 Task: Add the action, sort the to do list by name in list in descending order.
Action: Mouse moved to (372, 358)
Screenshot: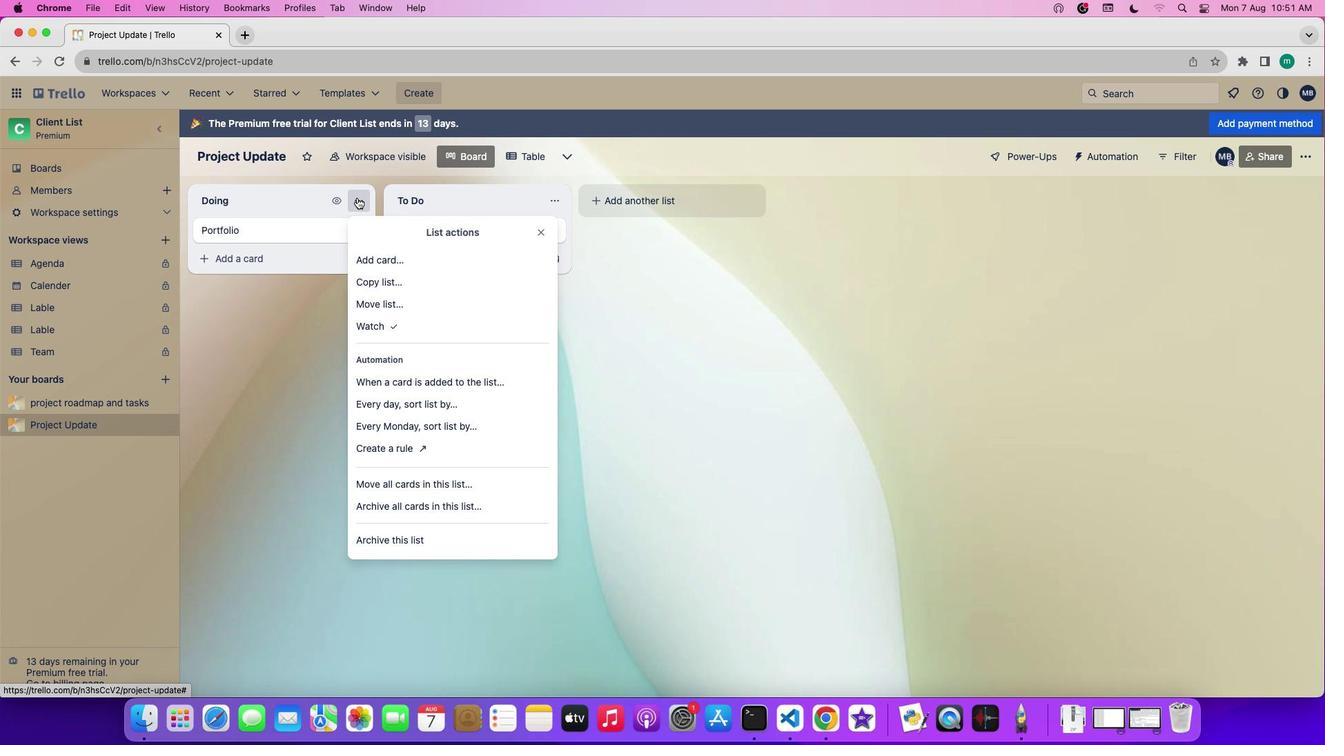
Action: Mouse pressed left at (372, 358)
Screenshot: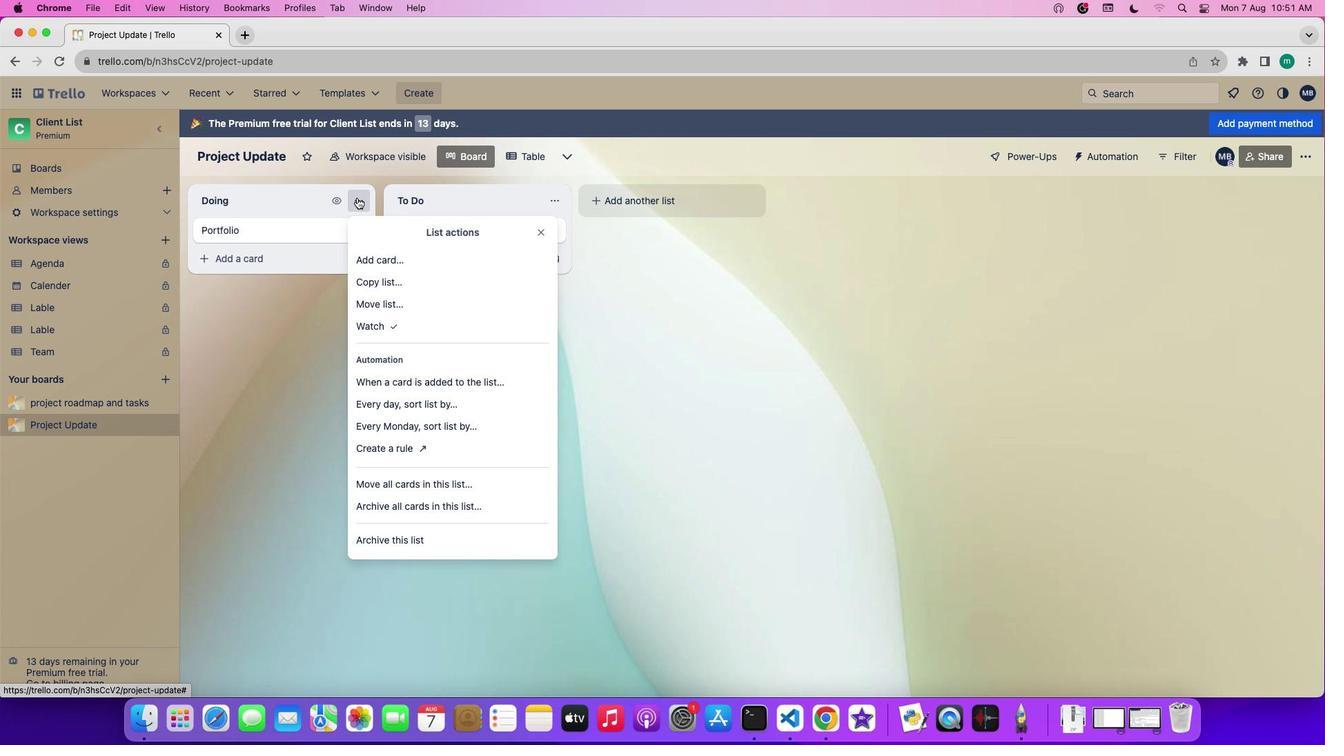 
Action: Mouse moved to (403, 436)
Screenshot: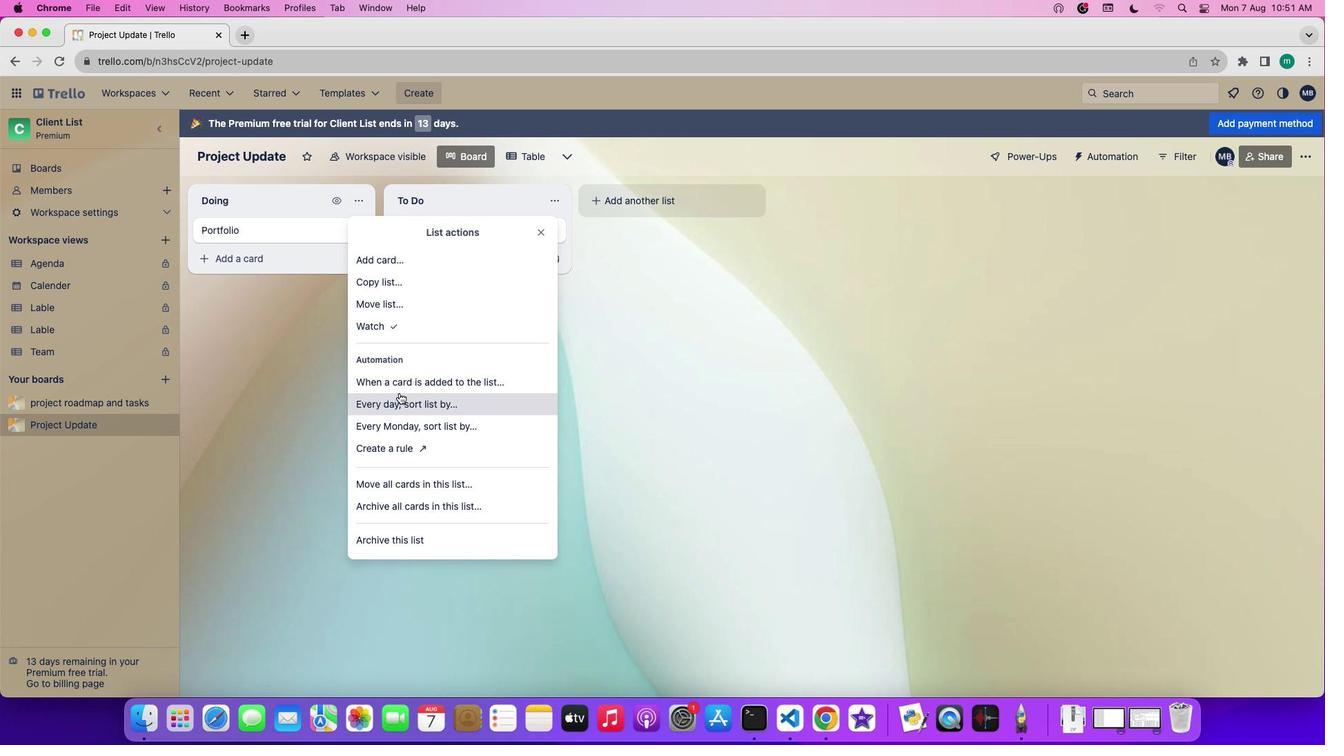 
Action: Mouse pressed left at (403, 436)
Screenshot: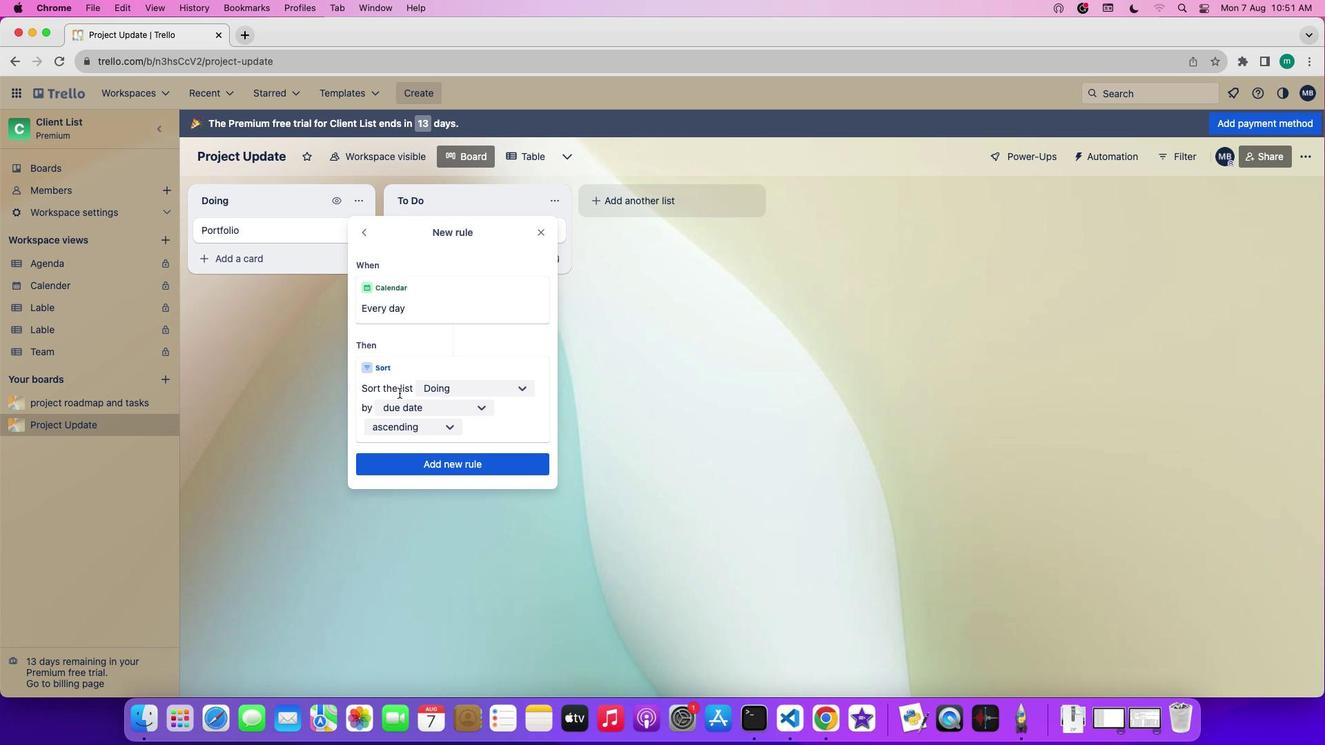 
Action: Mouse moved to (494, 435)
Screenshot: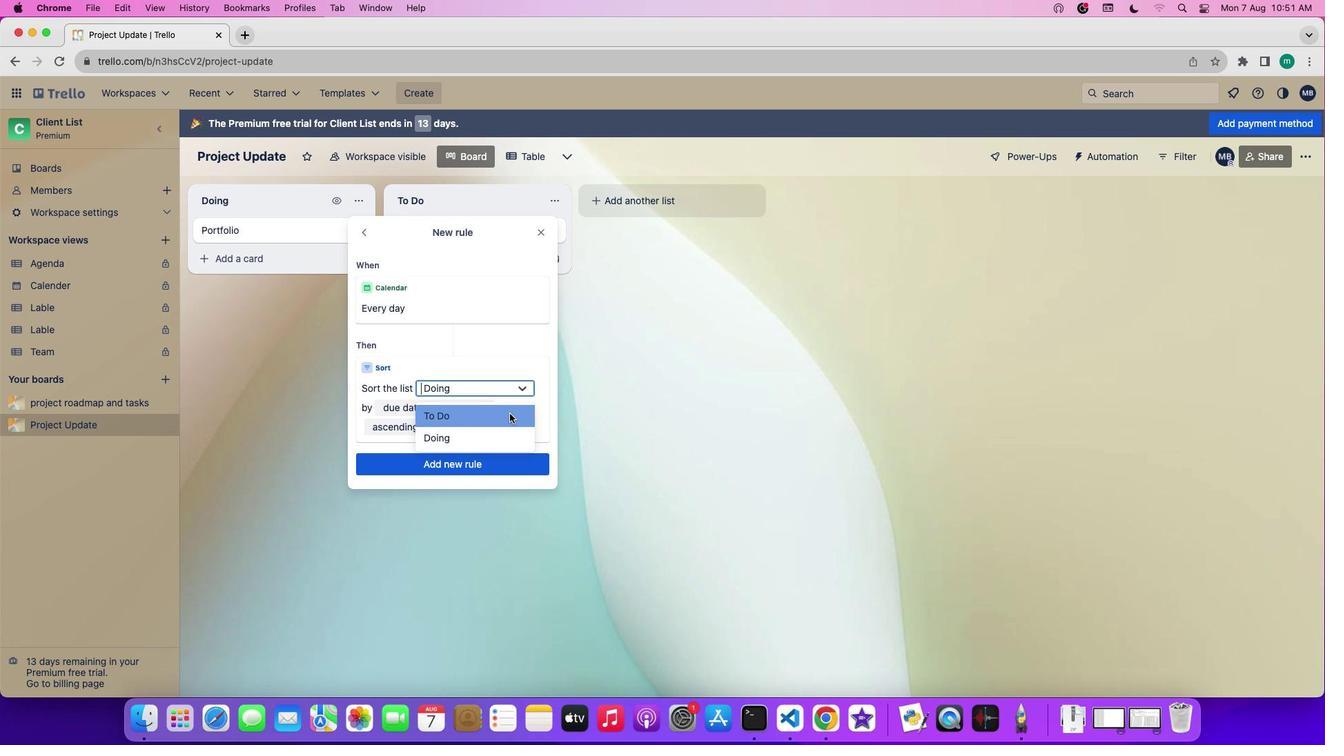 
Action: Mouse pressed left at (494, 435)
Screenshot: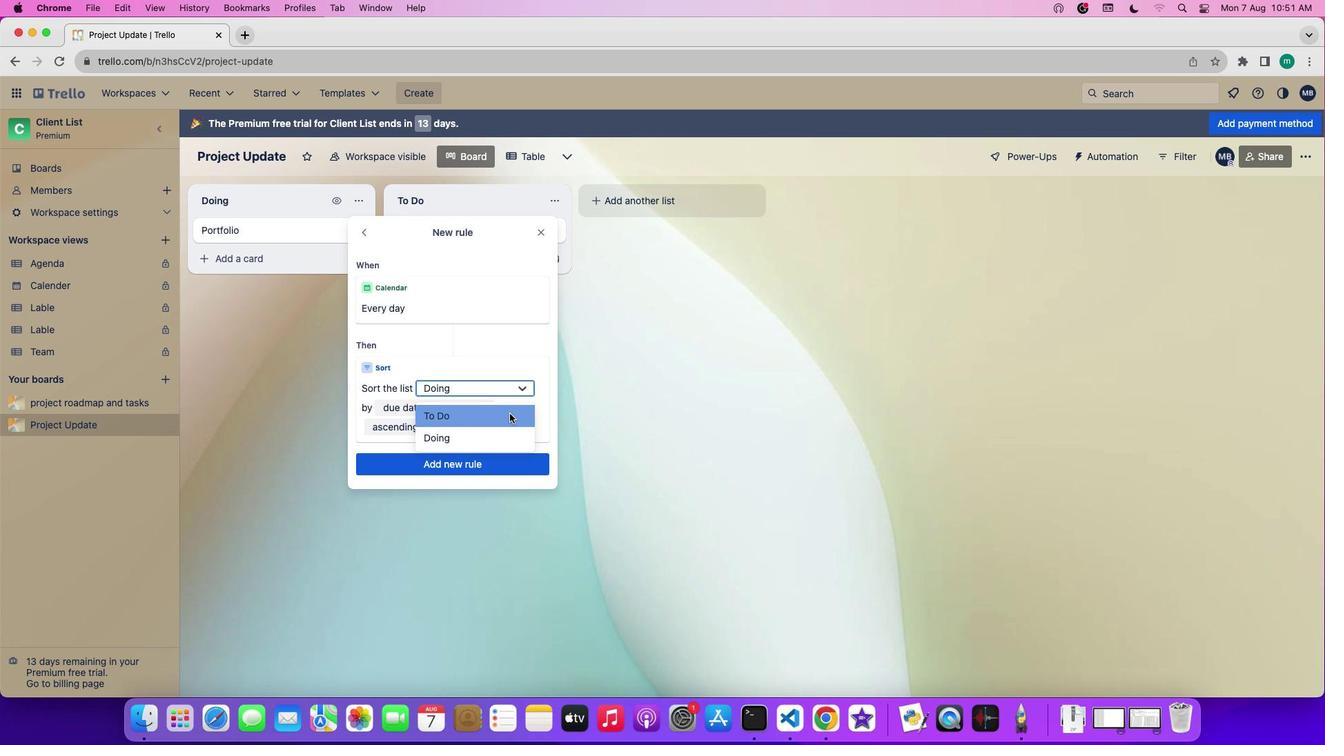 
Action: Mouse moved to (488, 444)
Screenshot: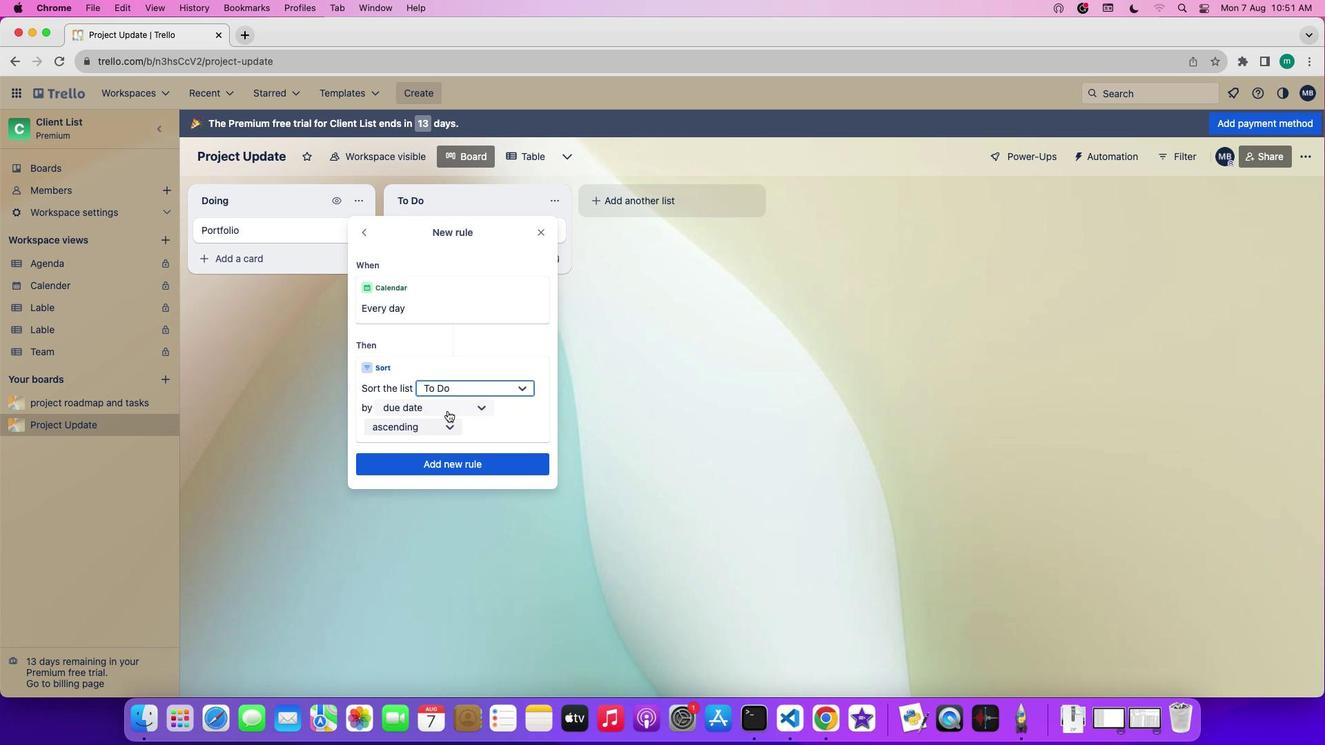 
Action: Mouse pressed left at (488, 444)
Screenshot: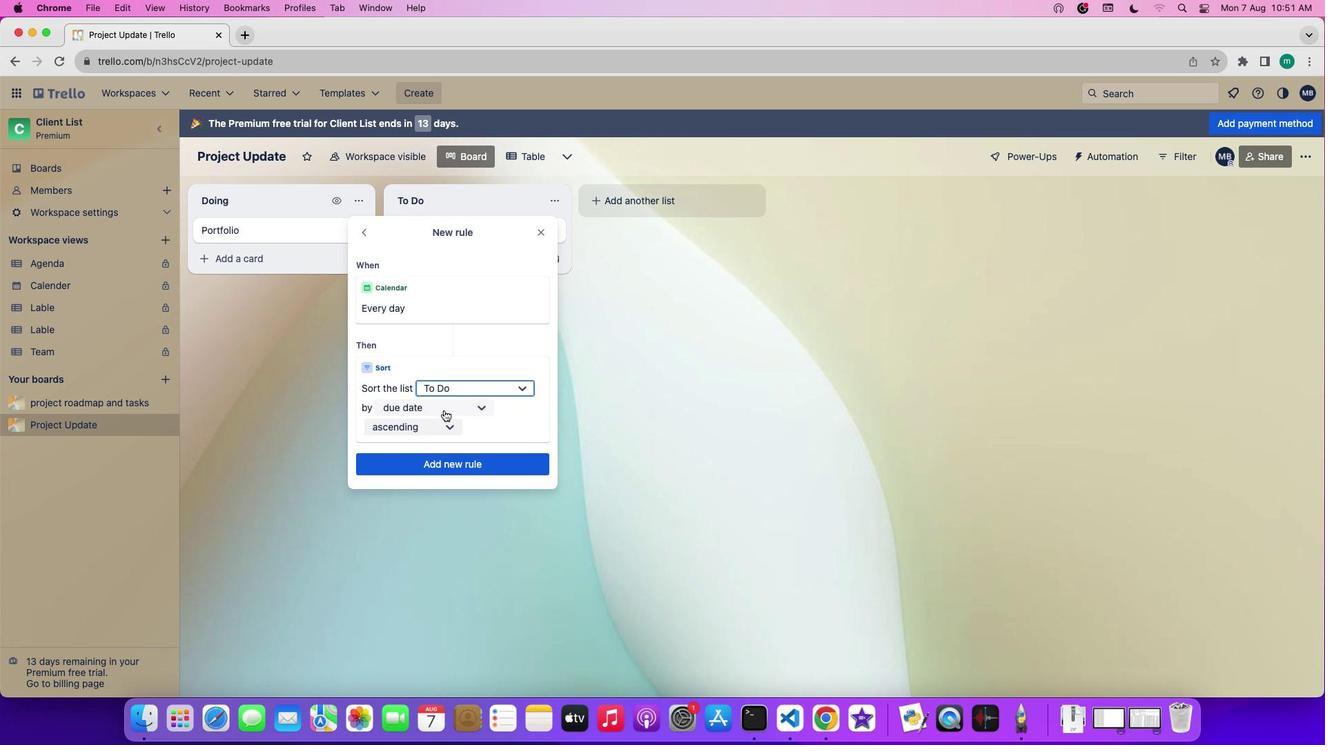 
Action: Mouse moved to (437, 443)
Screenshot: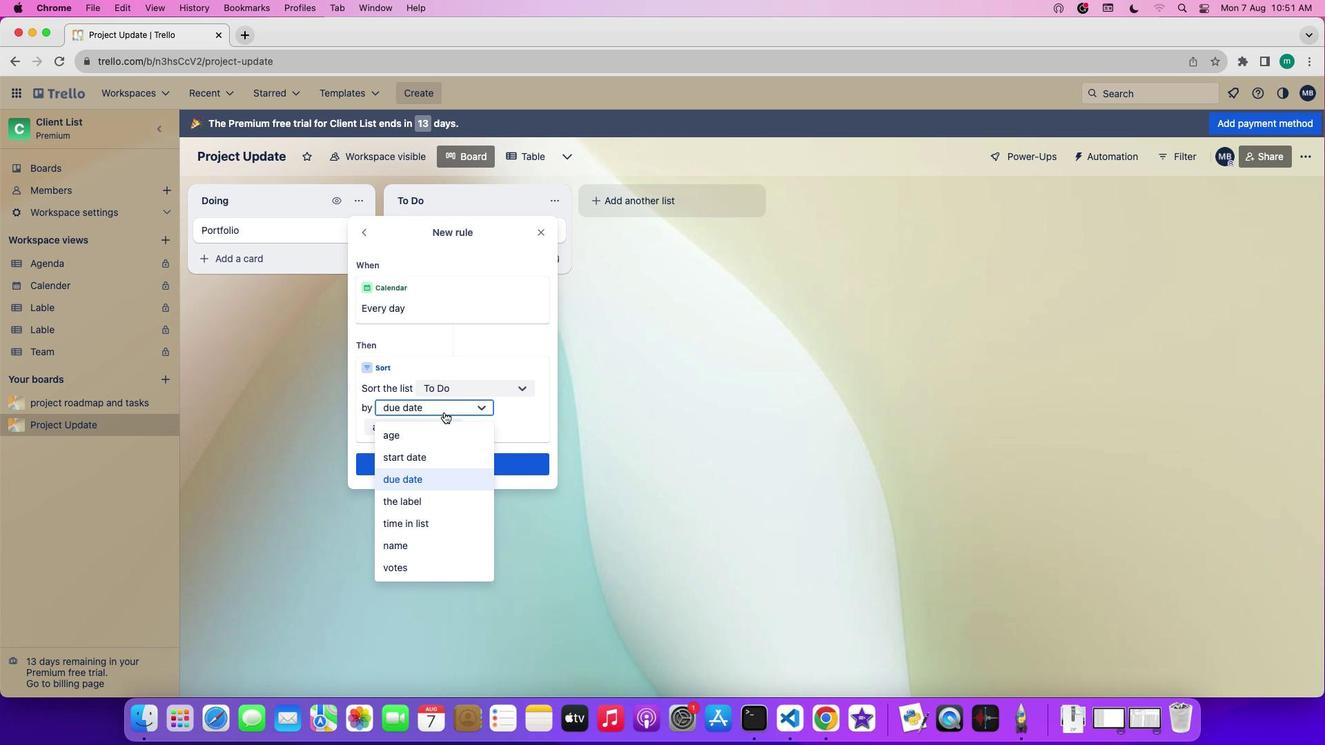 
Action: Mouse pressed left at (437, 443)
Screenshot: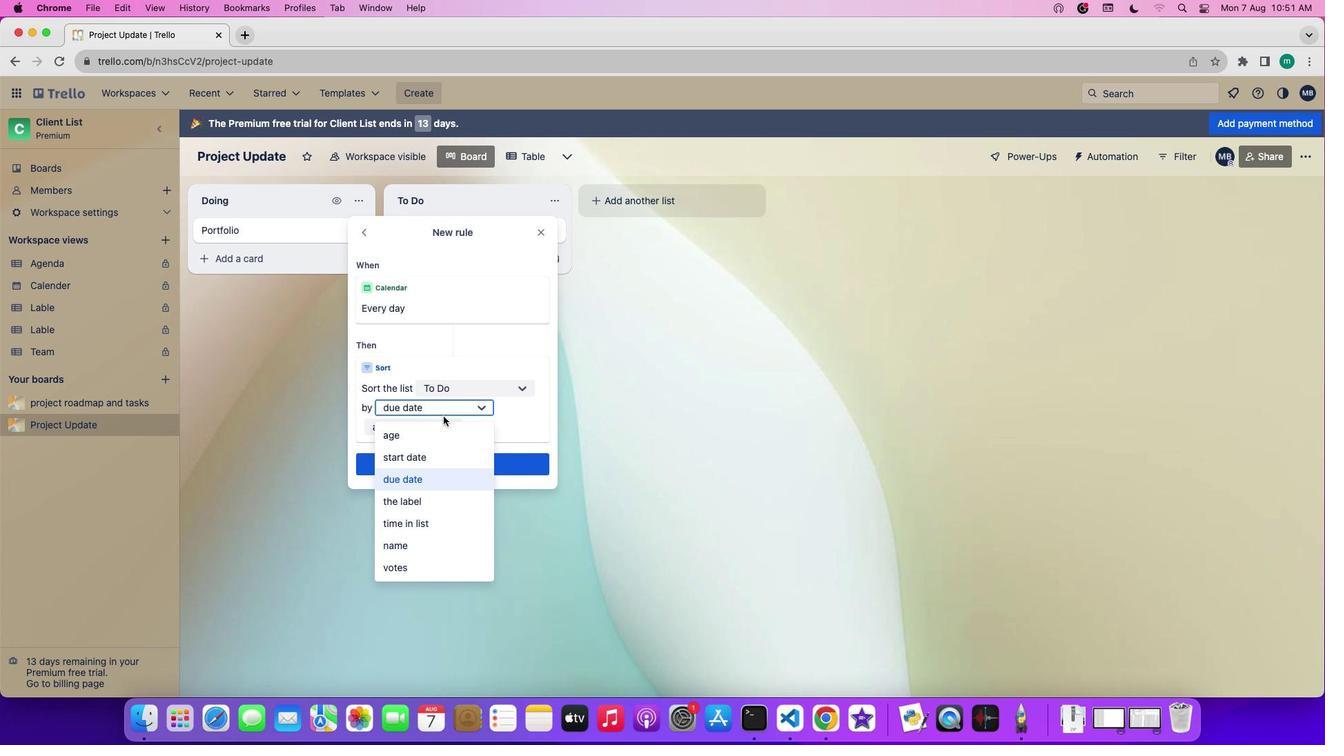 
Action: Mouse moved to (417, 496)
Screenshot: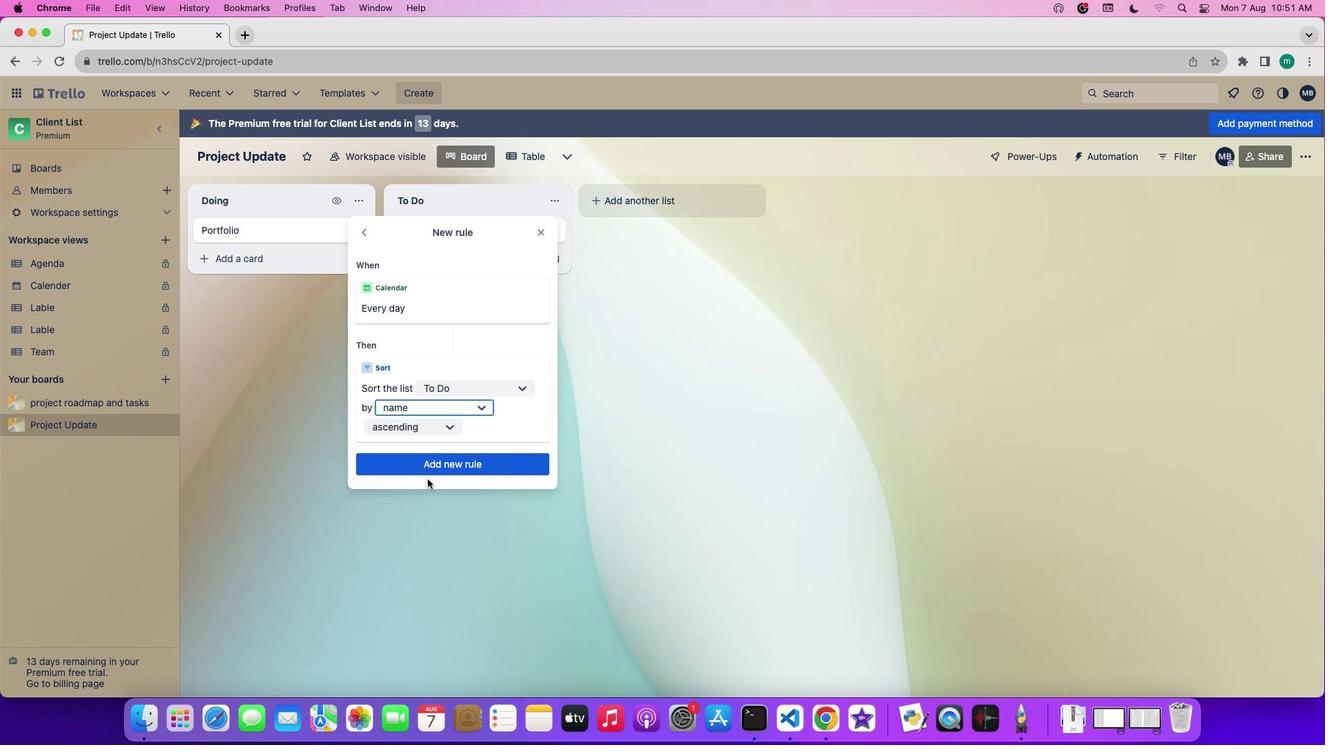 
Action: Mouse pressed left at (417, 496)
Screenshot: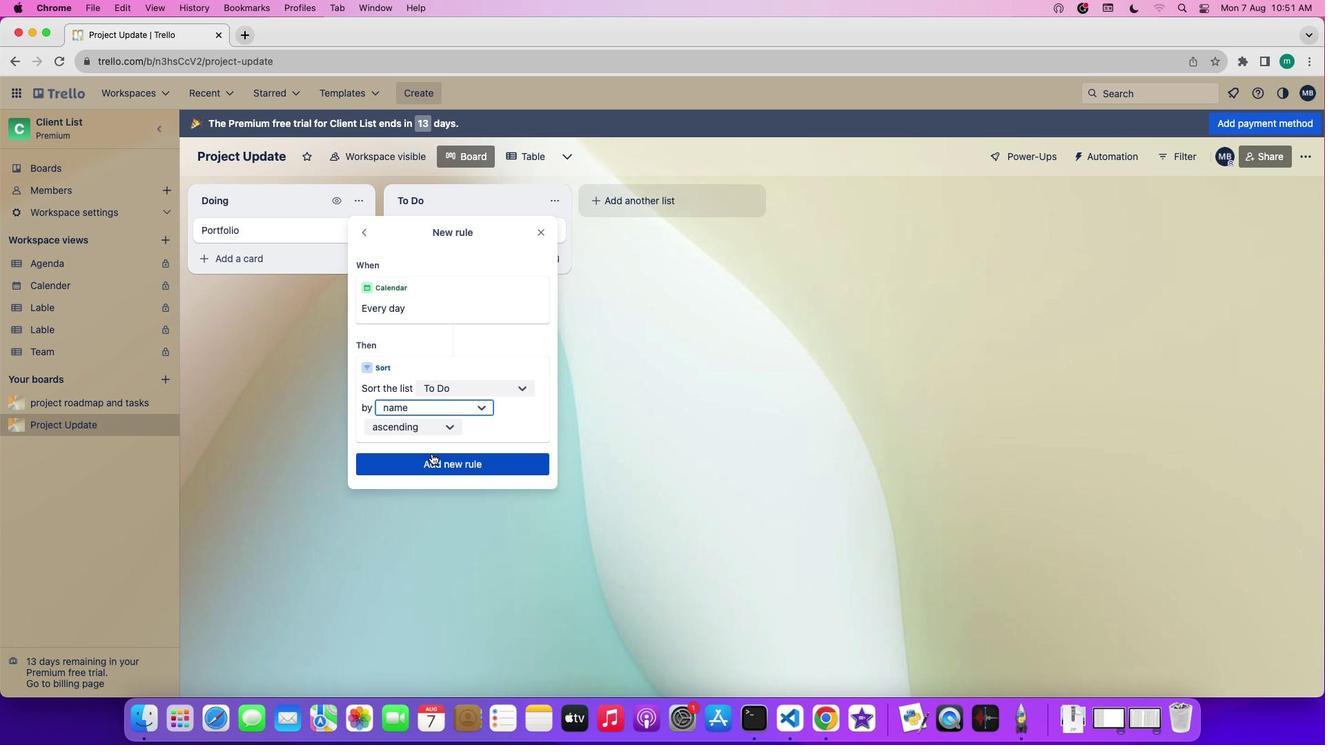 
Action: Mouse moved to (429, 451)
Screenshot: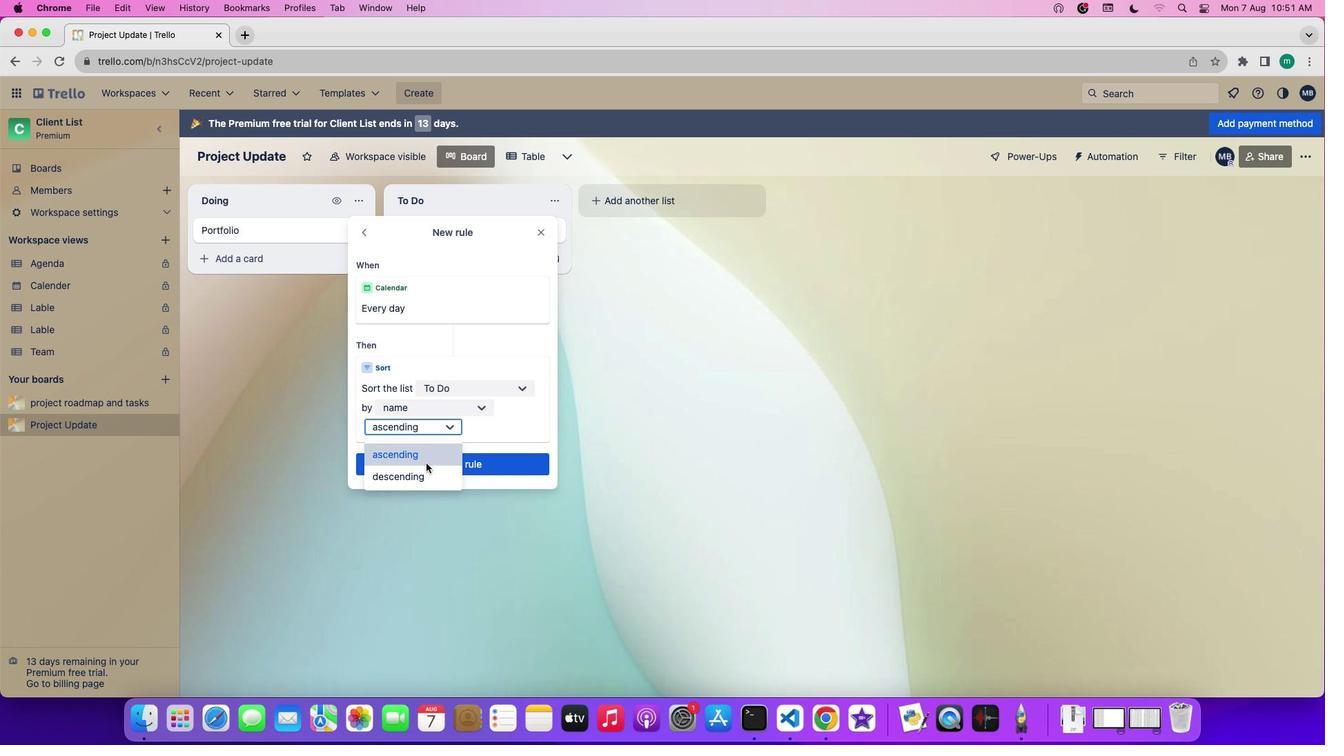 
Action: Mouse pressed left at (429, 451)
Screenshot: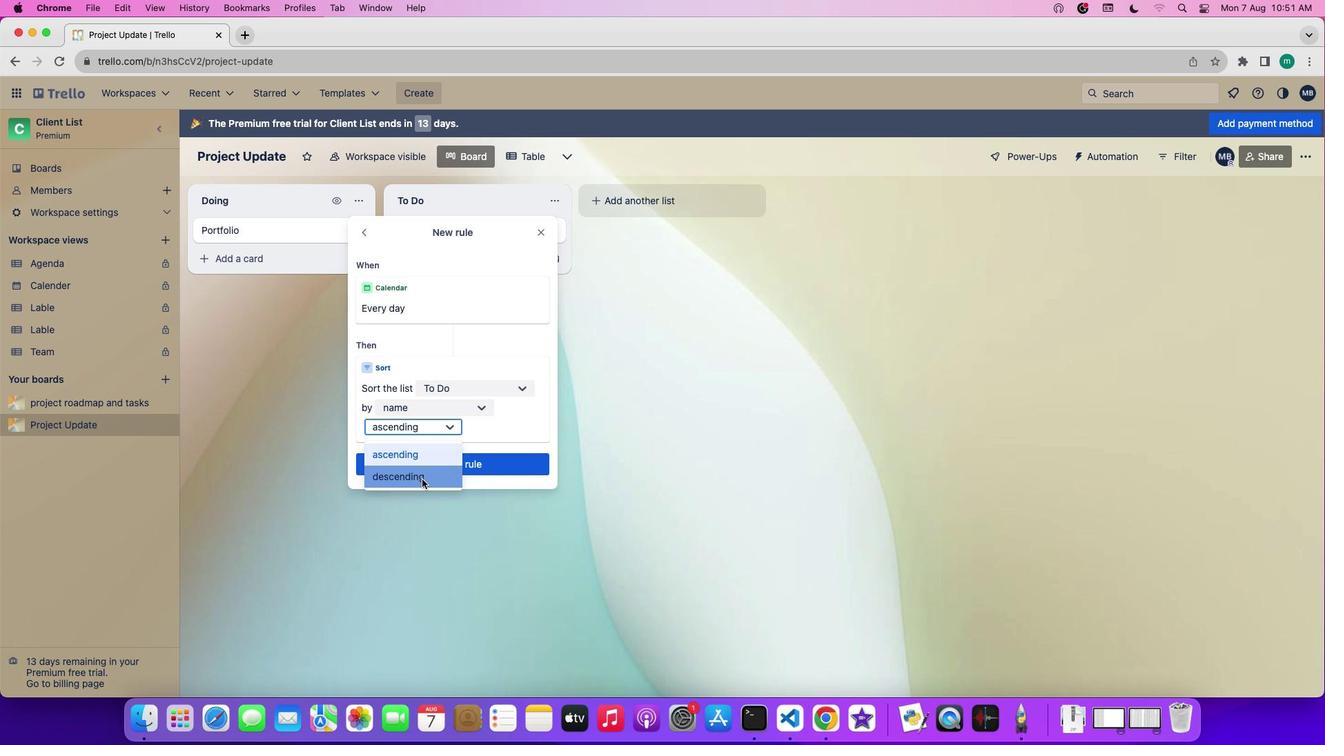 
Action: Mouse moved to (421, 470)
Screenshot: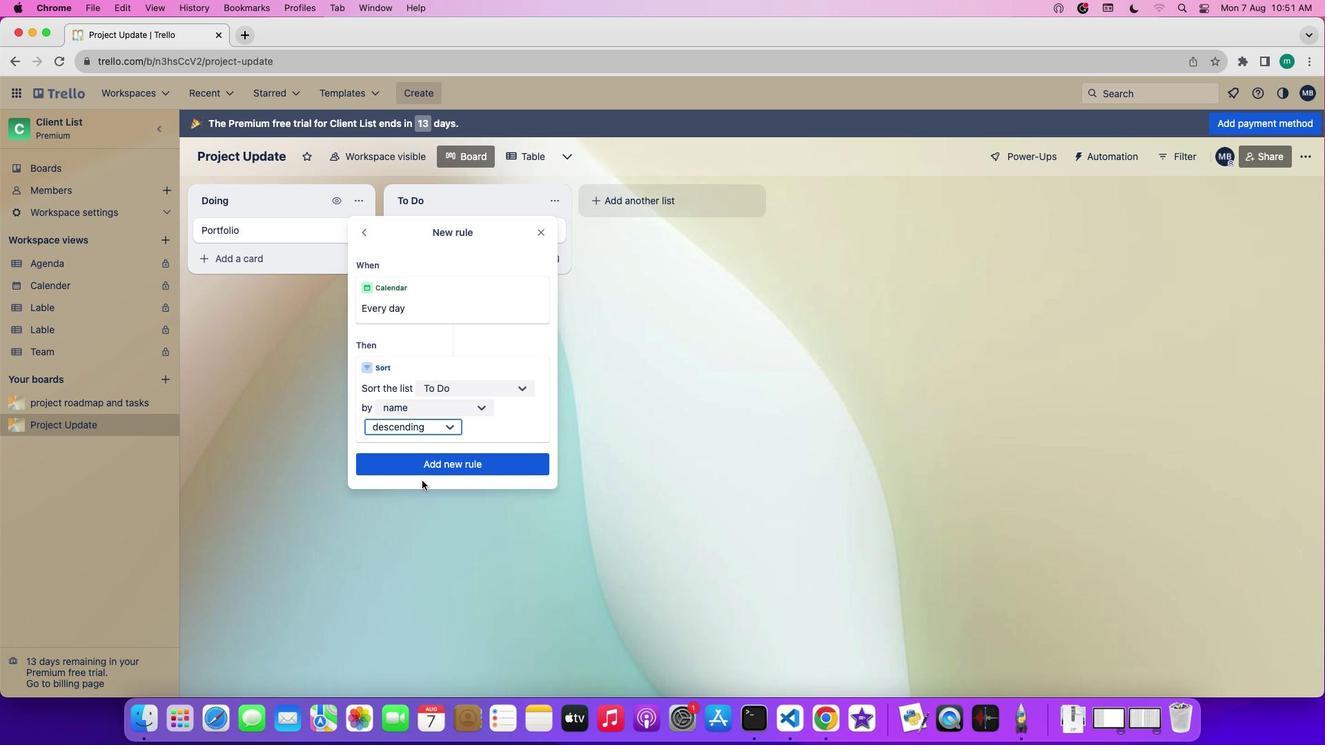 
Action: Mouse pressed left at (421, 470)
Screenshot: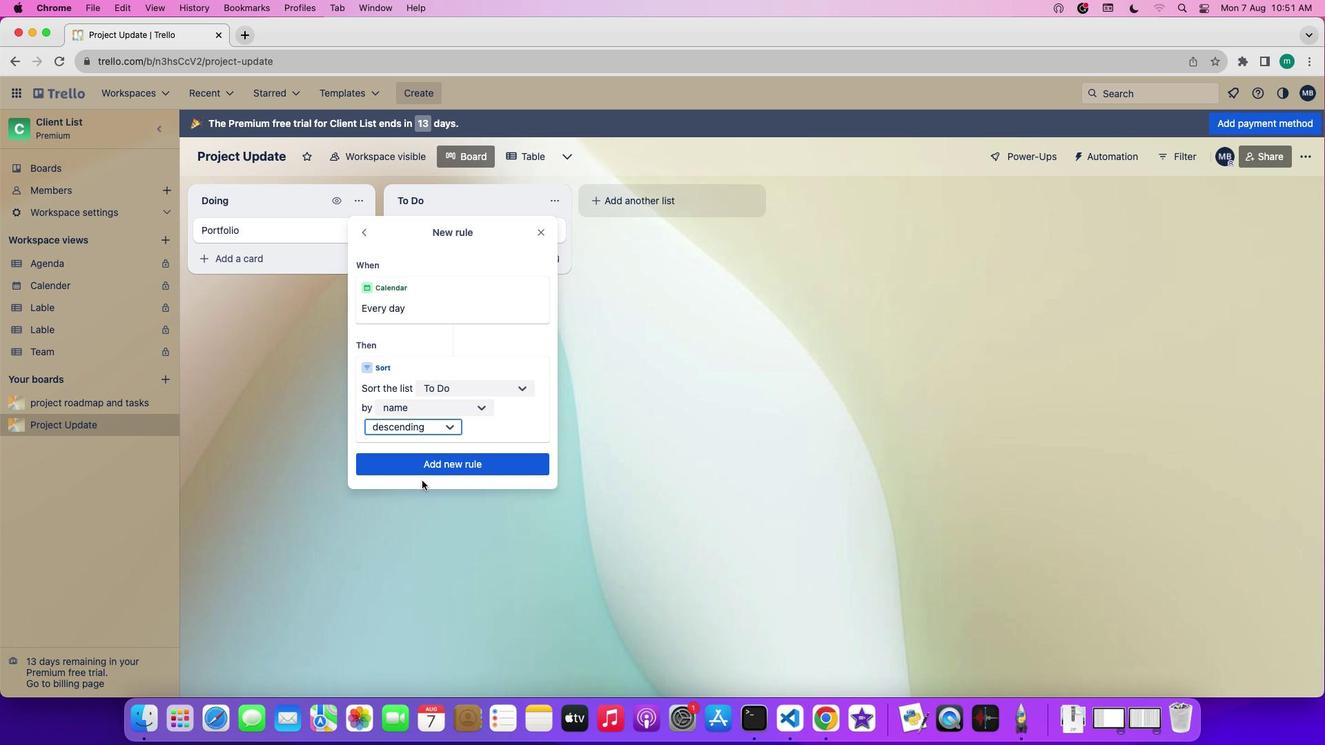 
